 Task: Add Nature's Path Corn Flakes Fruit Juice Sweetened Cereal to the cart.
Action: Mouse moved to (925, 341)
Screenshot: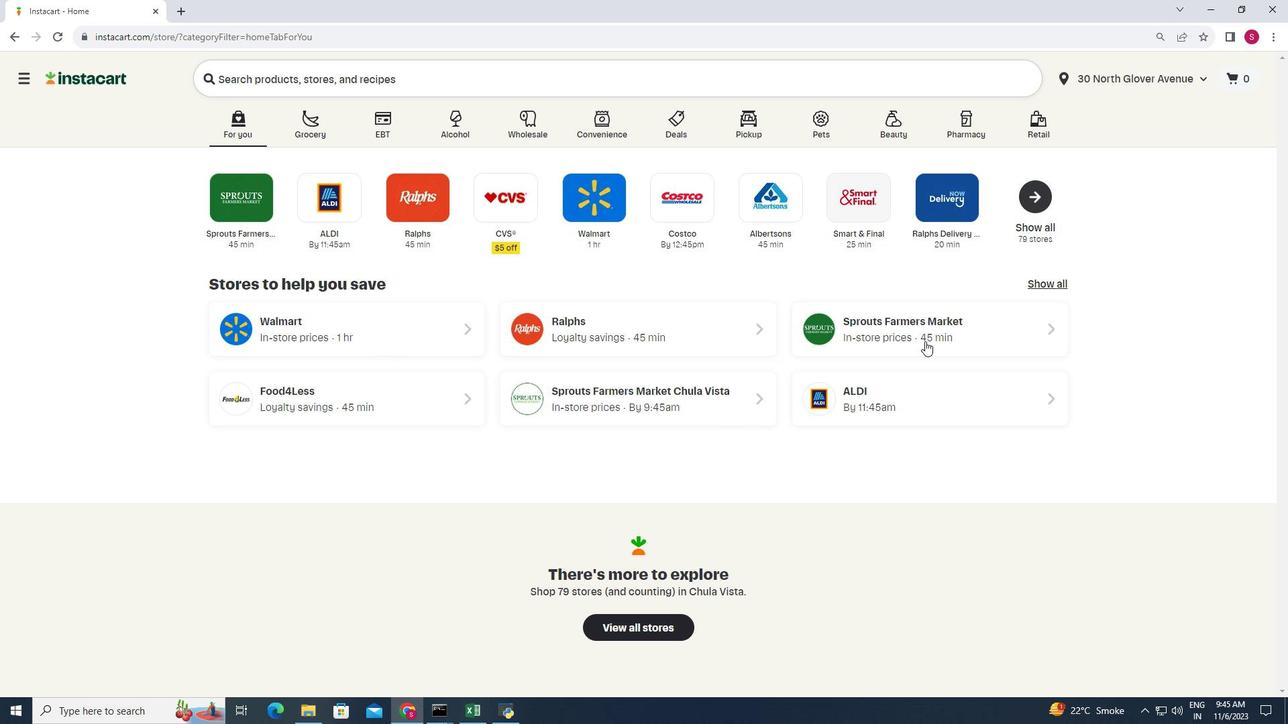 
Action: Mouse pressed left at (925, 341)
Screenshot: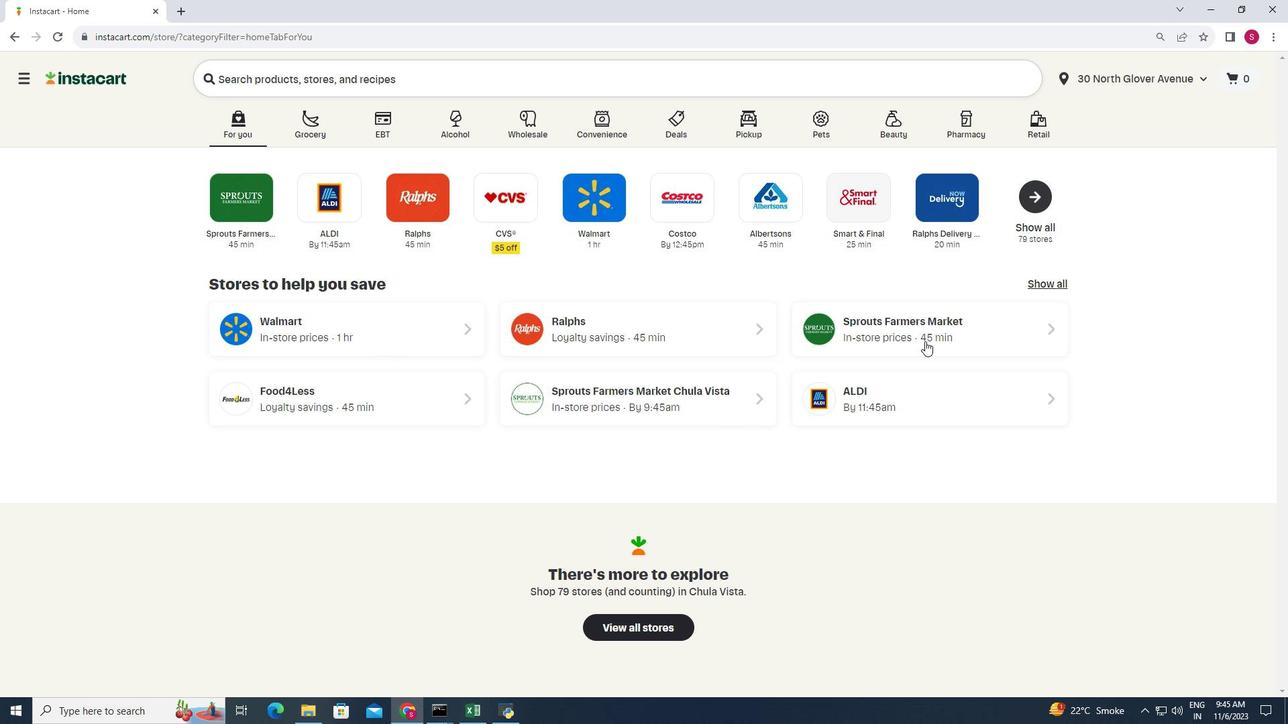 
Action: Mouse moved to (115, 461)
Screenshot: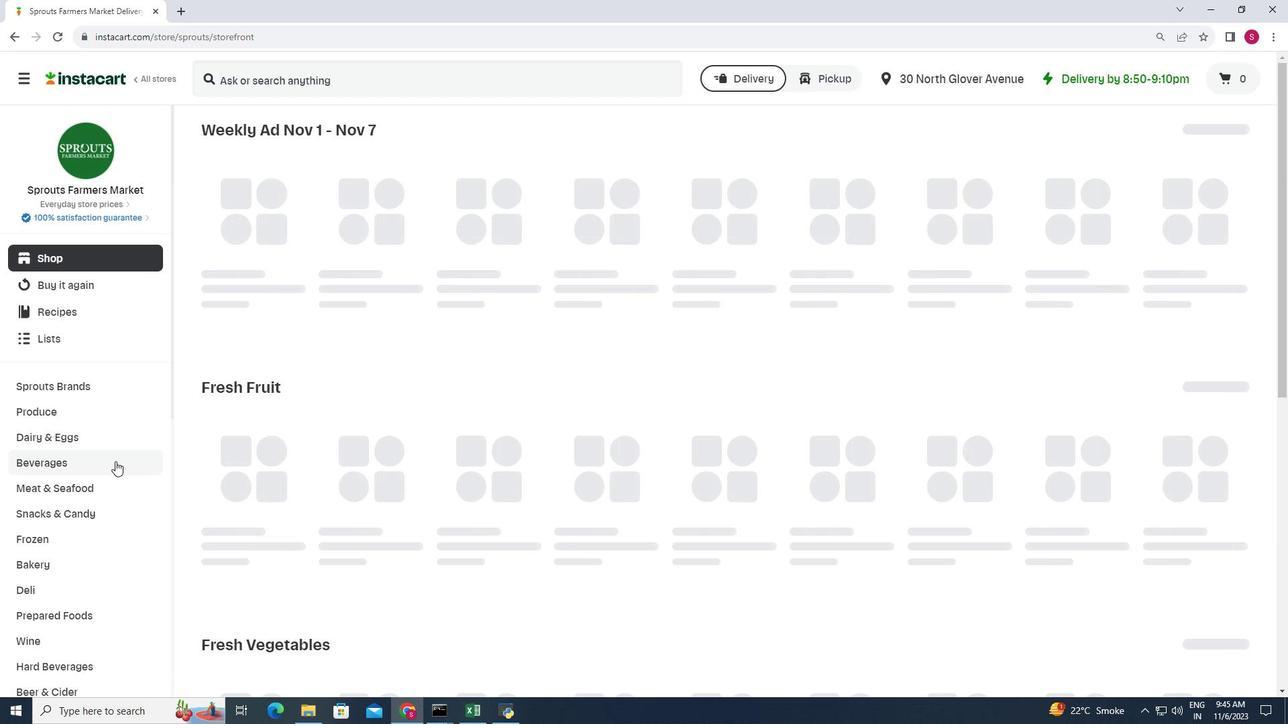 
Action: Mouse scrolled (115, 460) with delta (0, 0)
Screenshot: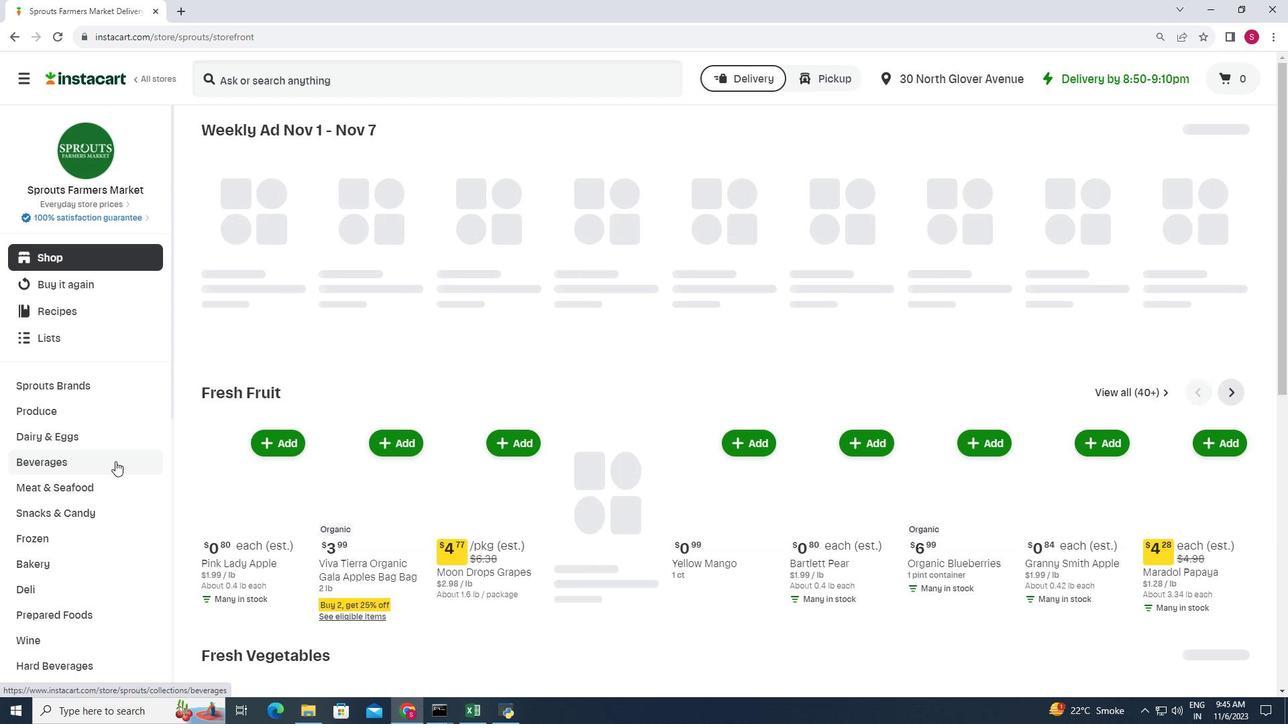 
Action: Mouse moved to (114, 461)
Screenshot: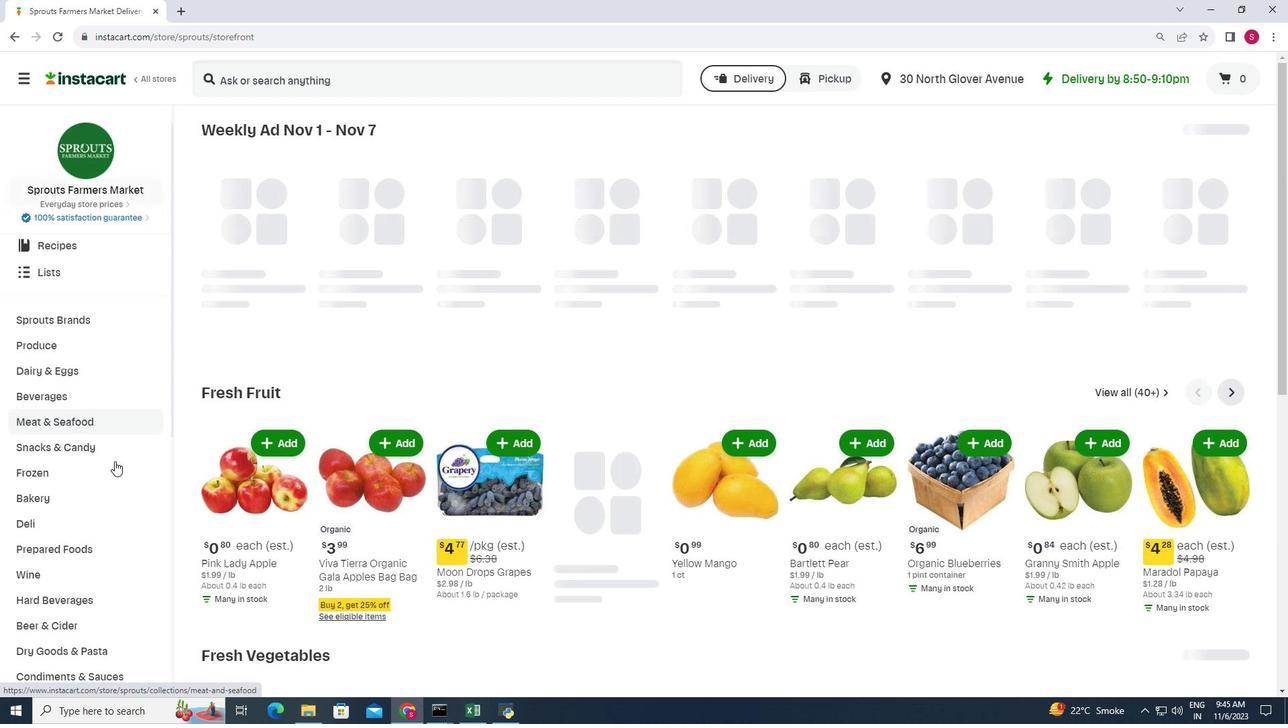 
Action: Mouse scrolled (114, 460) with delta (0, 0)
Screenshot: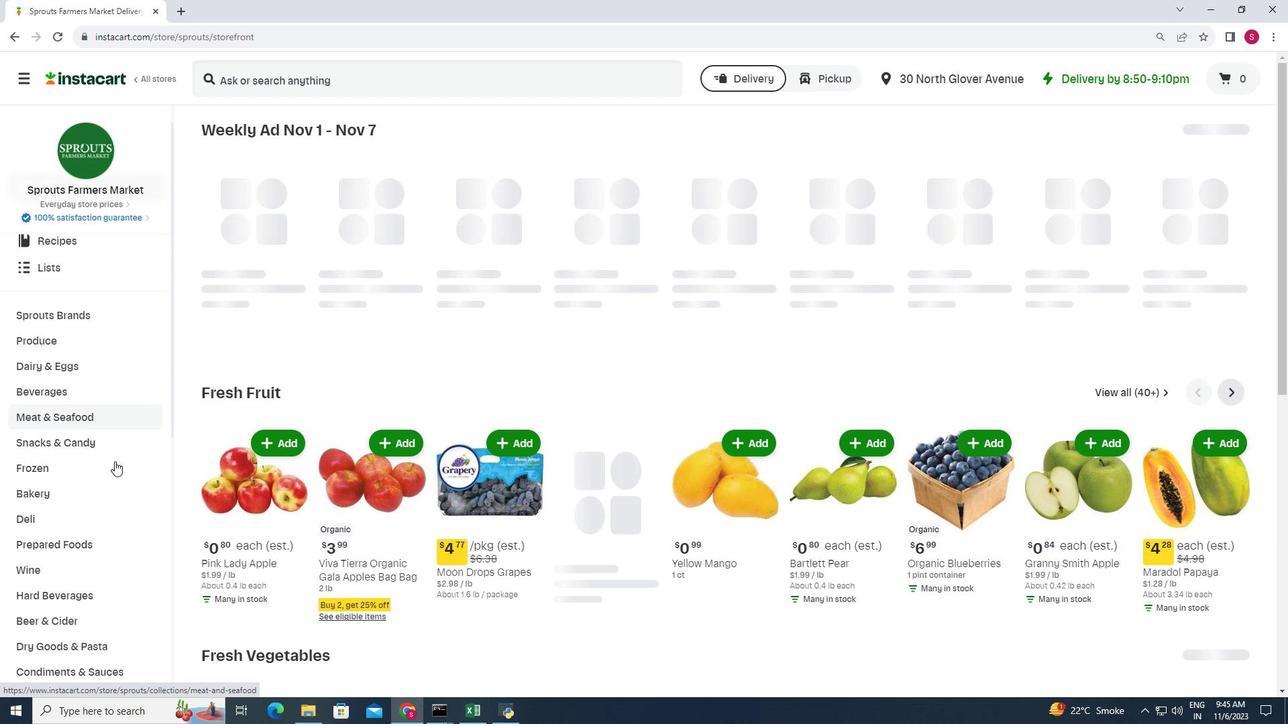 
Action: Mouse scrolled (114, 460) with delta (0, 0)
Screenshot: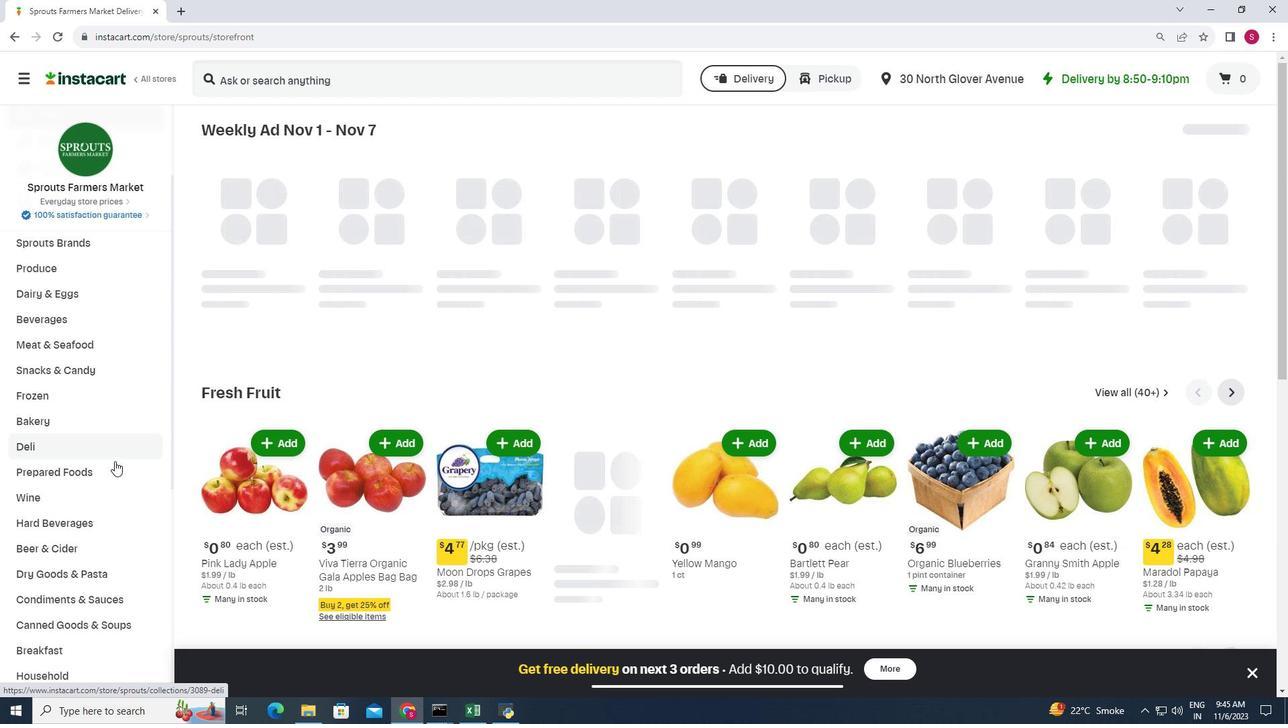 
Action: Mouse scrolled (114, 460) with delta (0, 0)
Screenshot: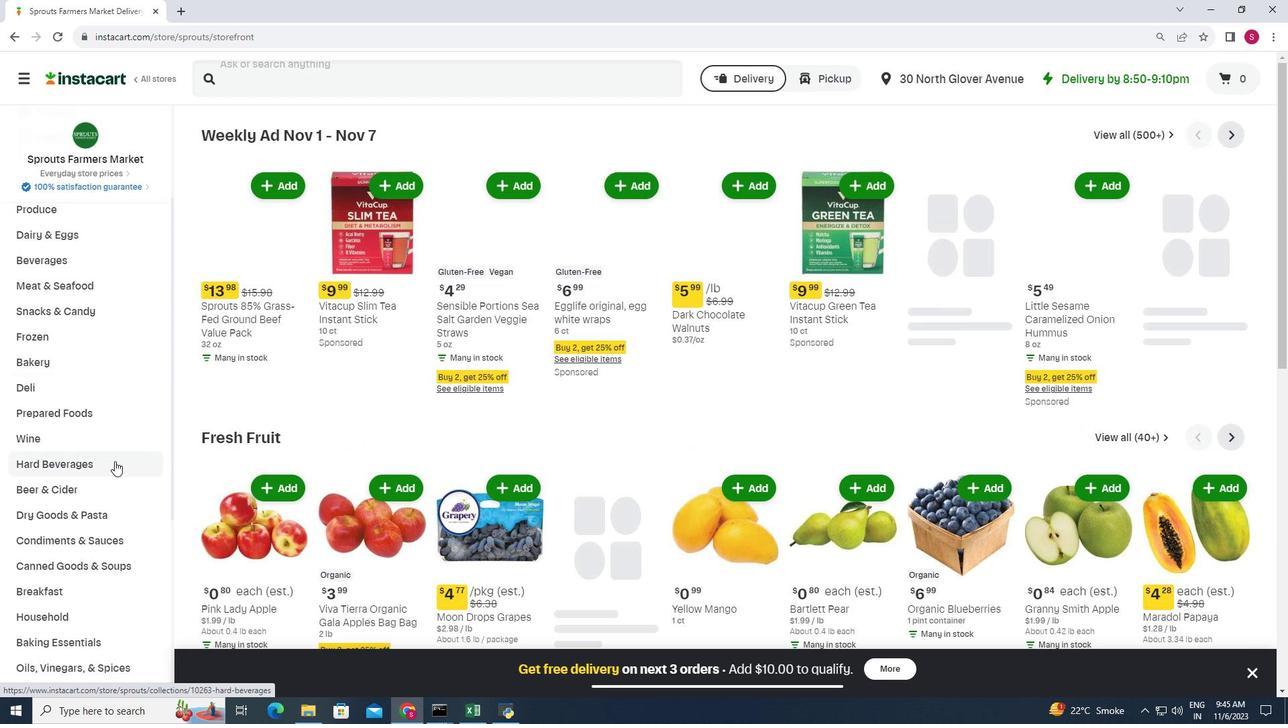 
Action: Mouse moved to (53, 593)
Screenshot: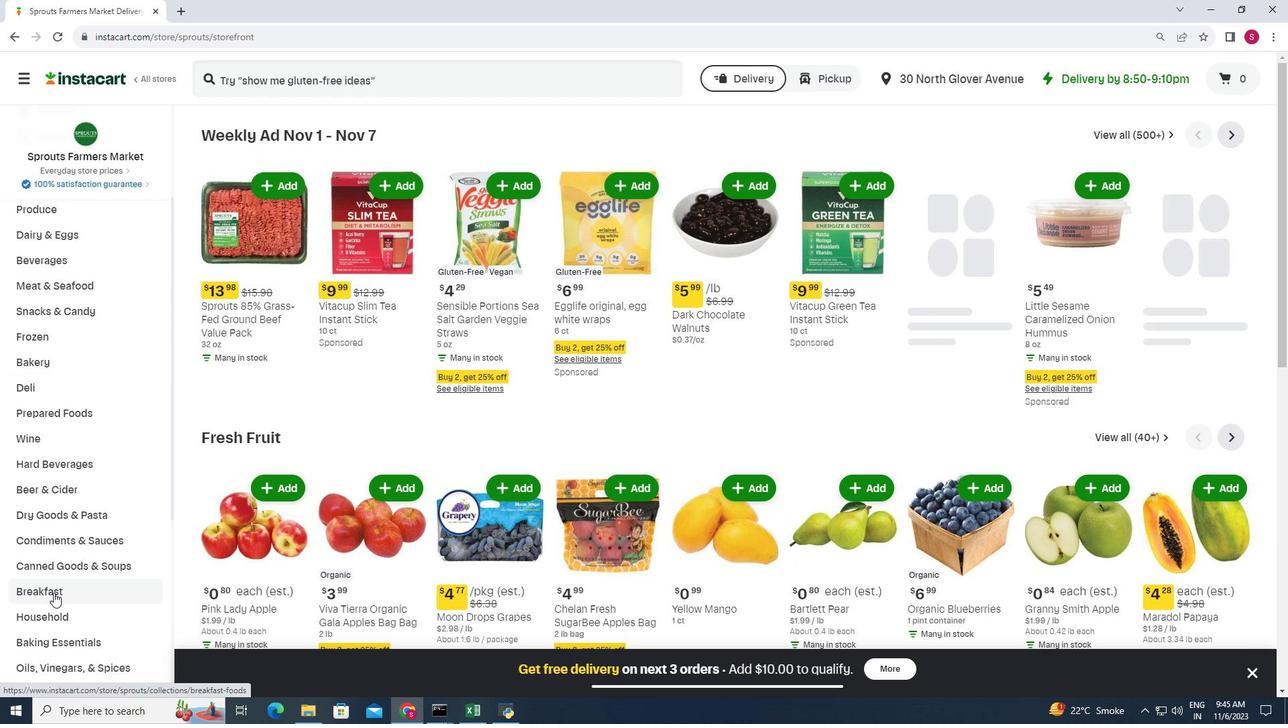 
Action: Mouse pressed left at (53, 593)
Screenshot: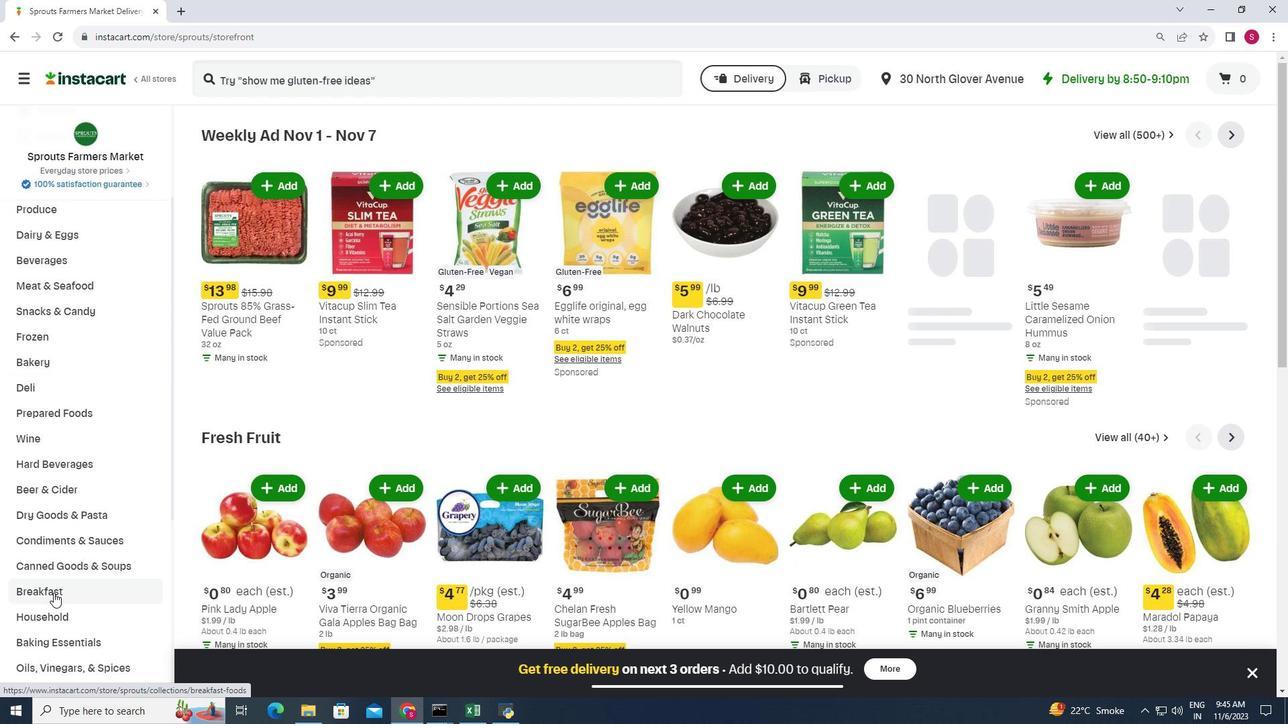 
Action: Mouse moved to (988, 167)
Screenshot: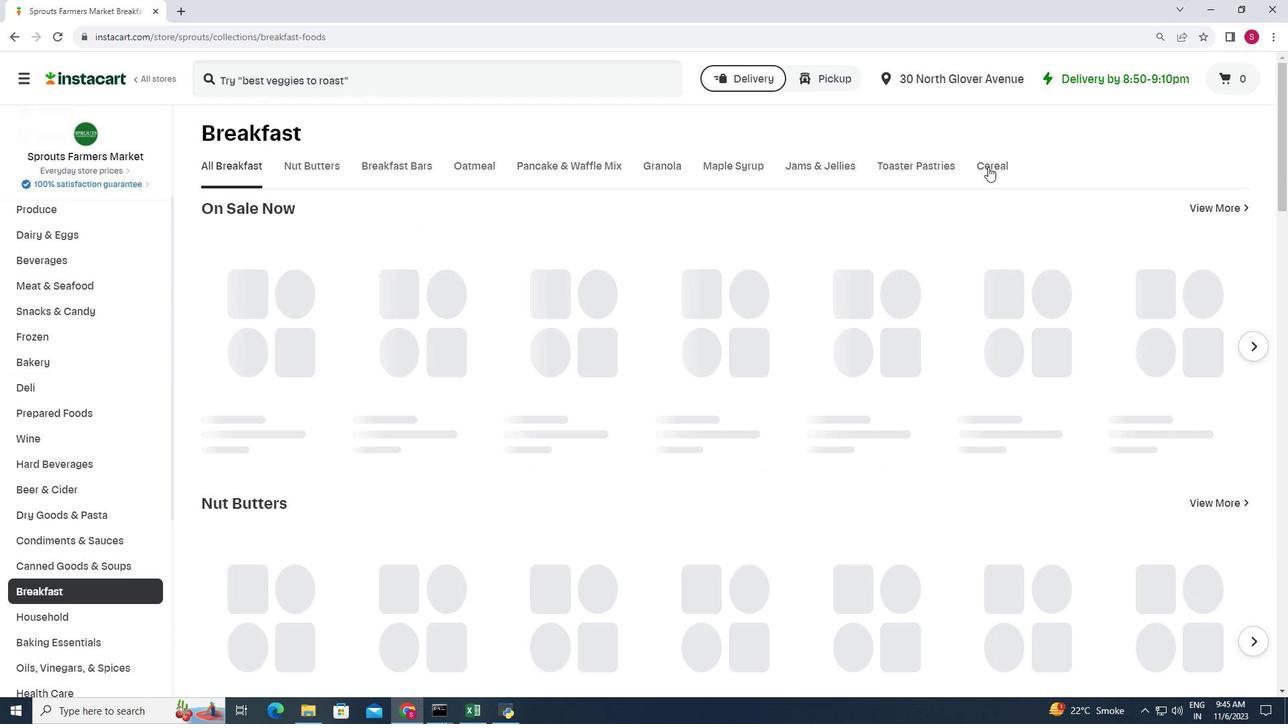 
Action: Mouse pressed left at (988, 167)
Screenshot: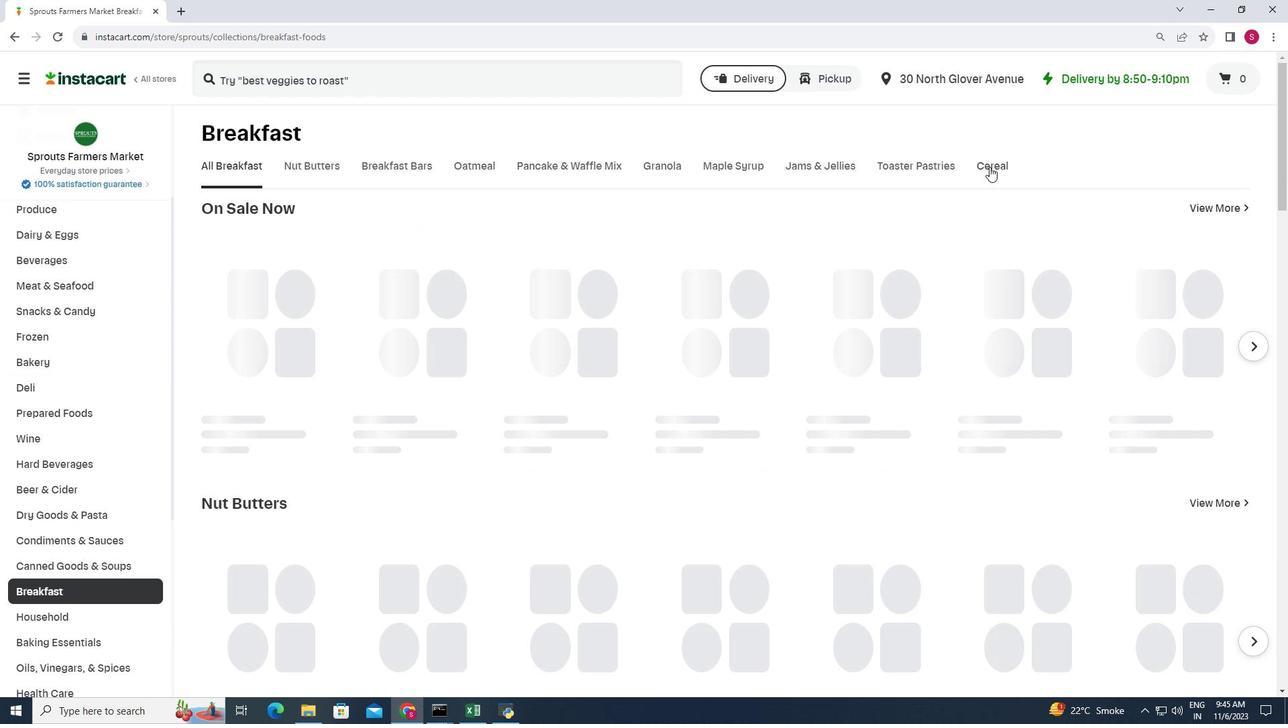 
Action: Mouse moved to (707, 236)
Screenshot: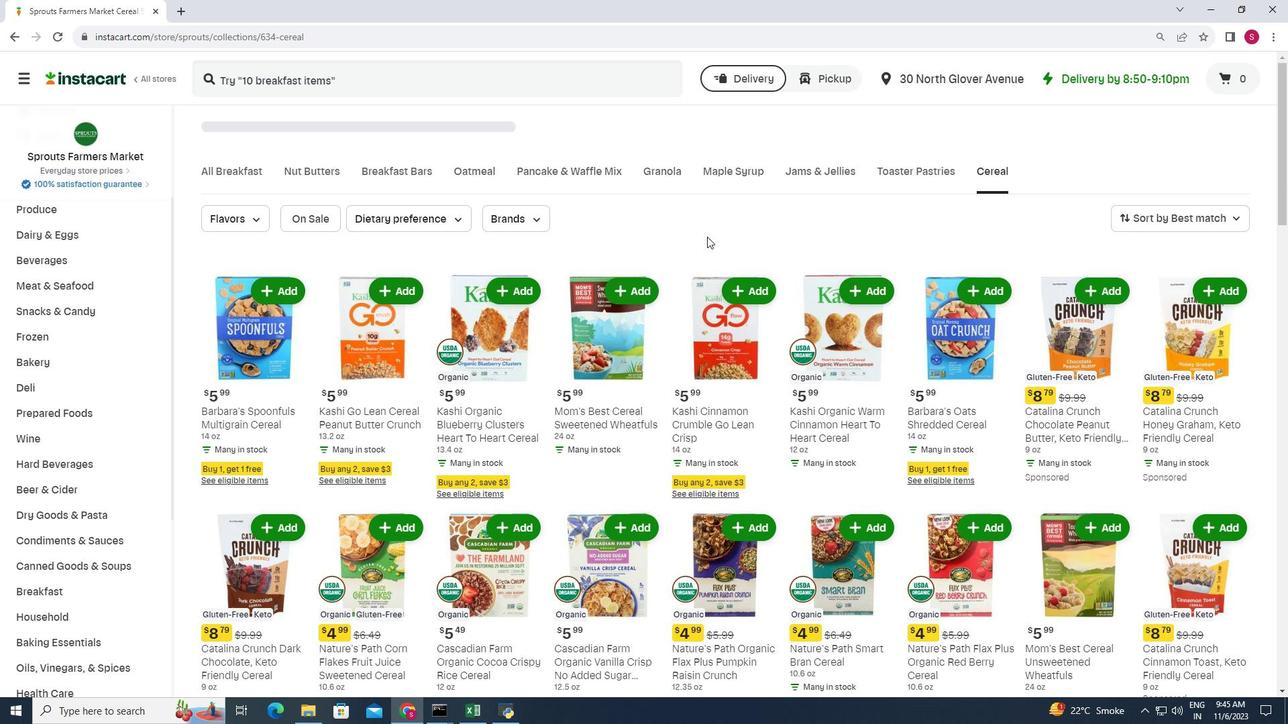 
Action: Mouse scrolled (707, 236) with delta (0, 0)
Screenshot: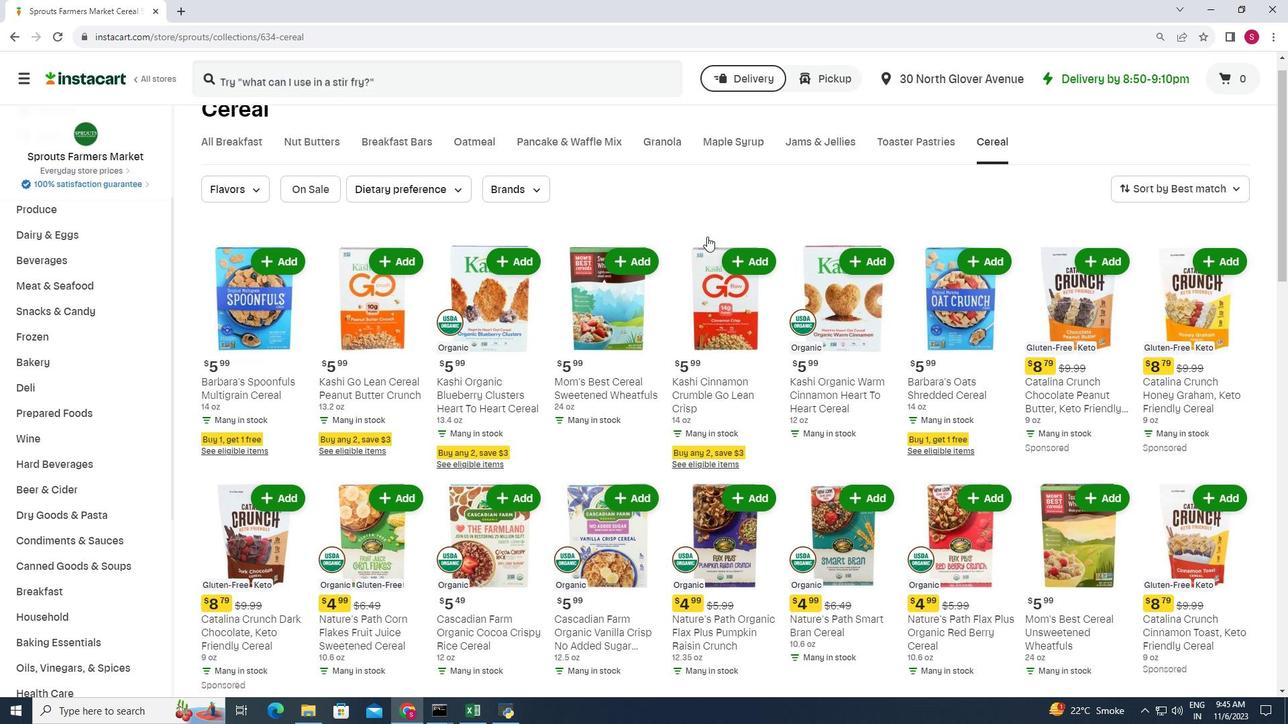 
Action: Mouse moved to (951, 379)
Screenshot: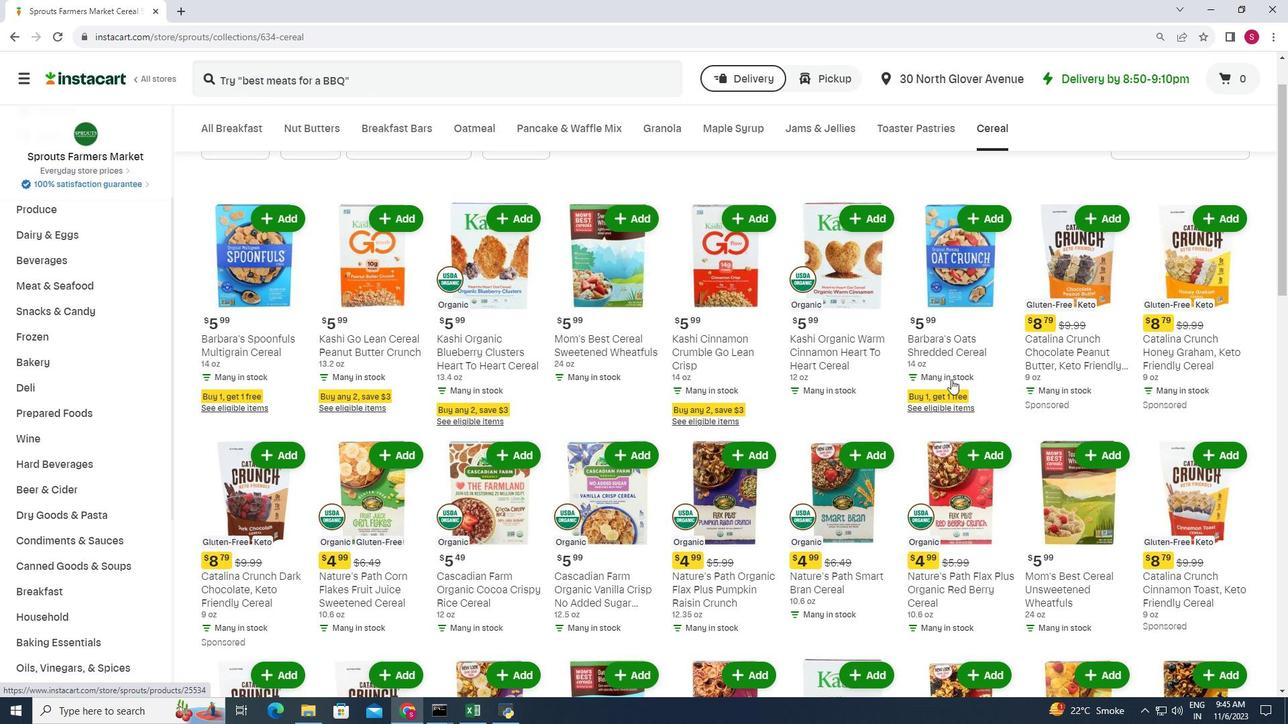 
Action: Mouse scrolled (951, 379) with delta (0, 0)
Screenshot: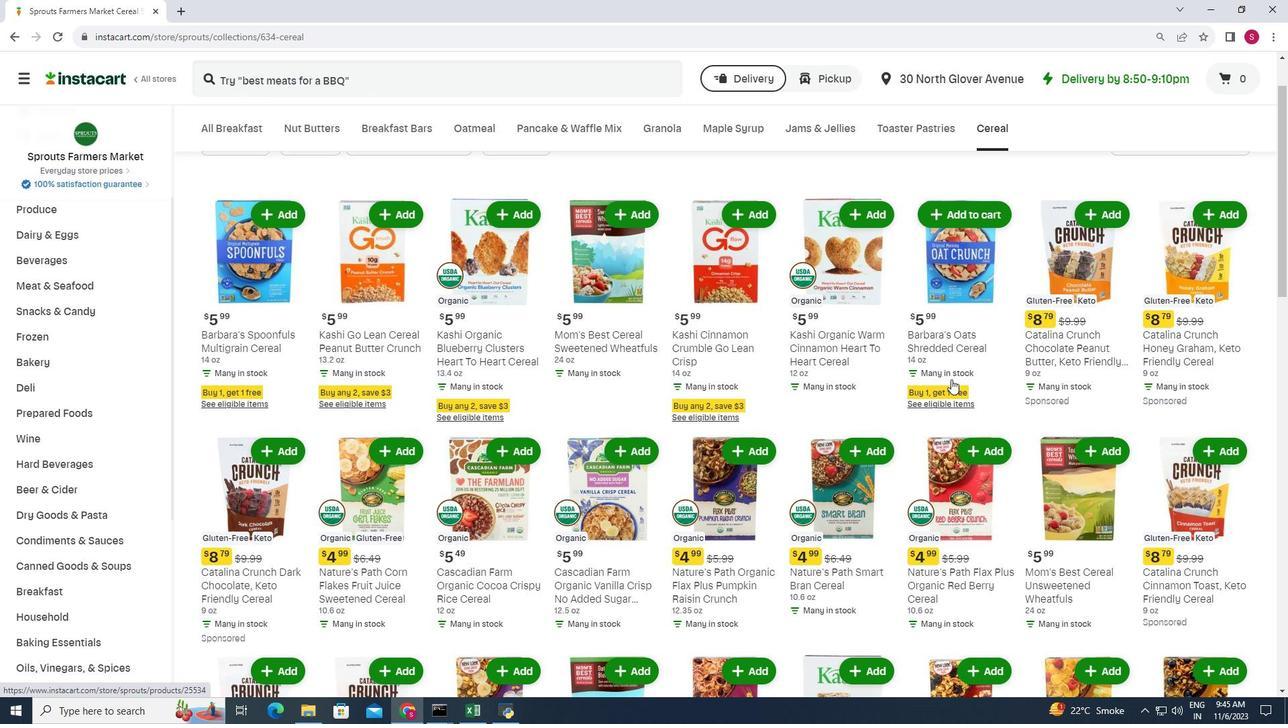 
Action: Mouse moved to (821, 373)
Screenshot: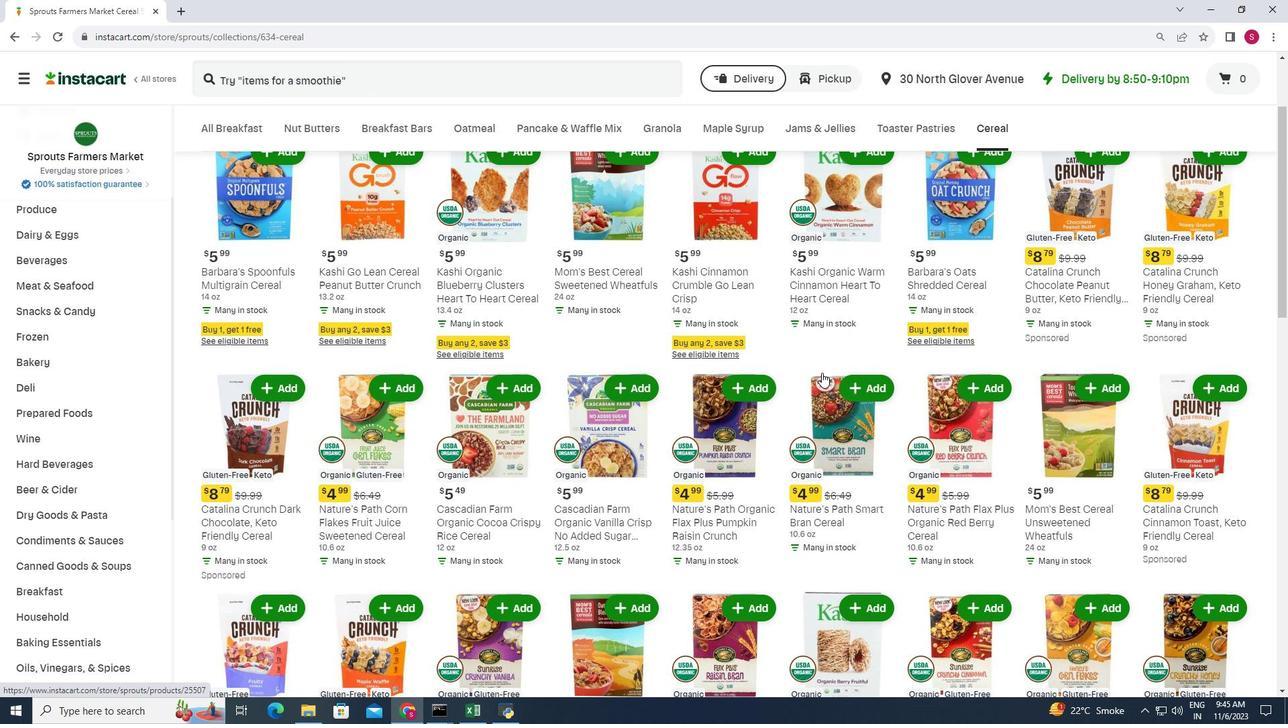 
Action: Mouse scrolled (821, 372) with delta (0, 0)
Screenshot: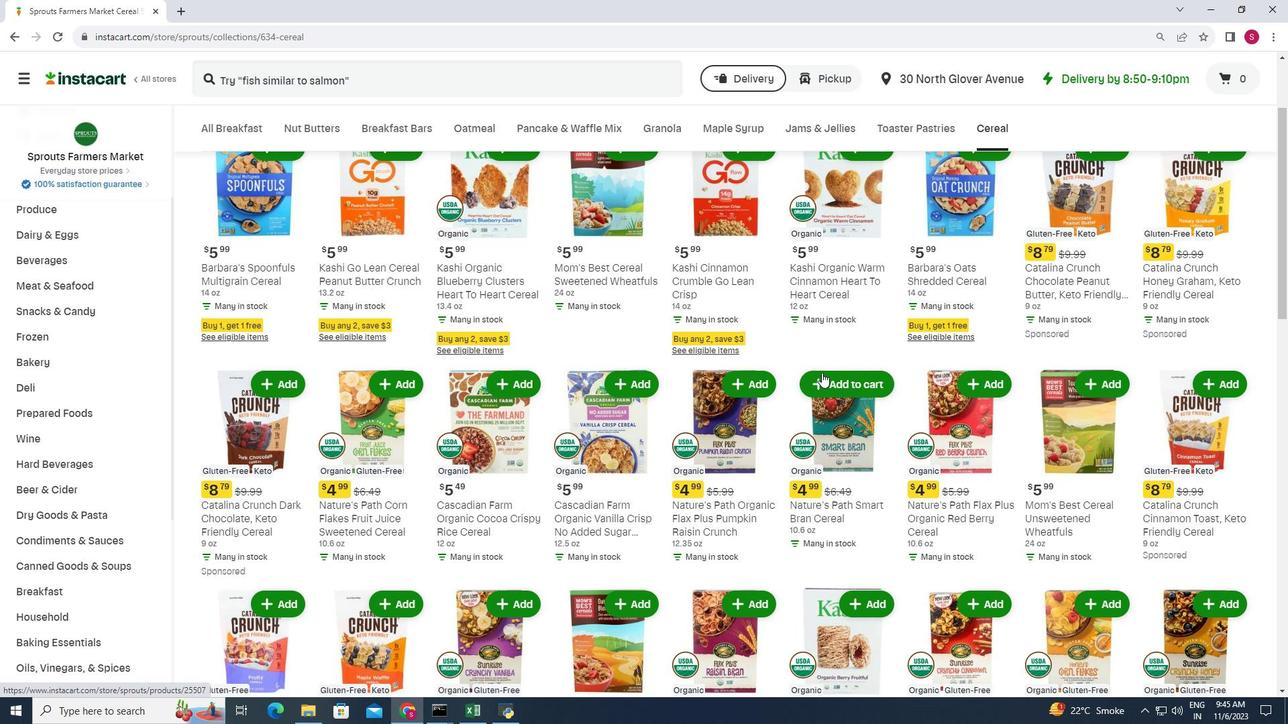 
Action: Mouse moved to (389, 310)
Screenshot: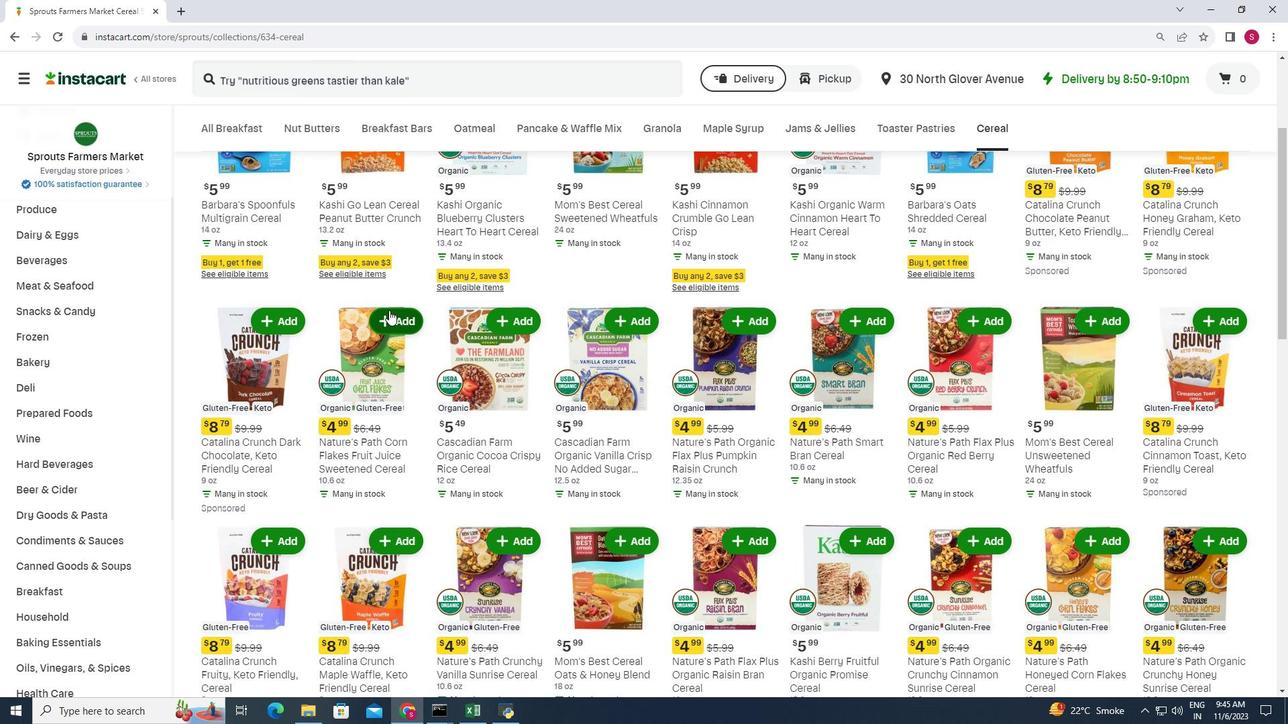 
Action: Mouse pressed left at (389, 310)
Screenshot: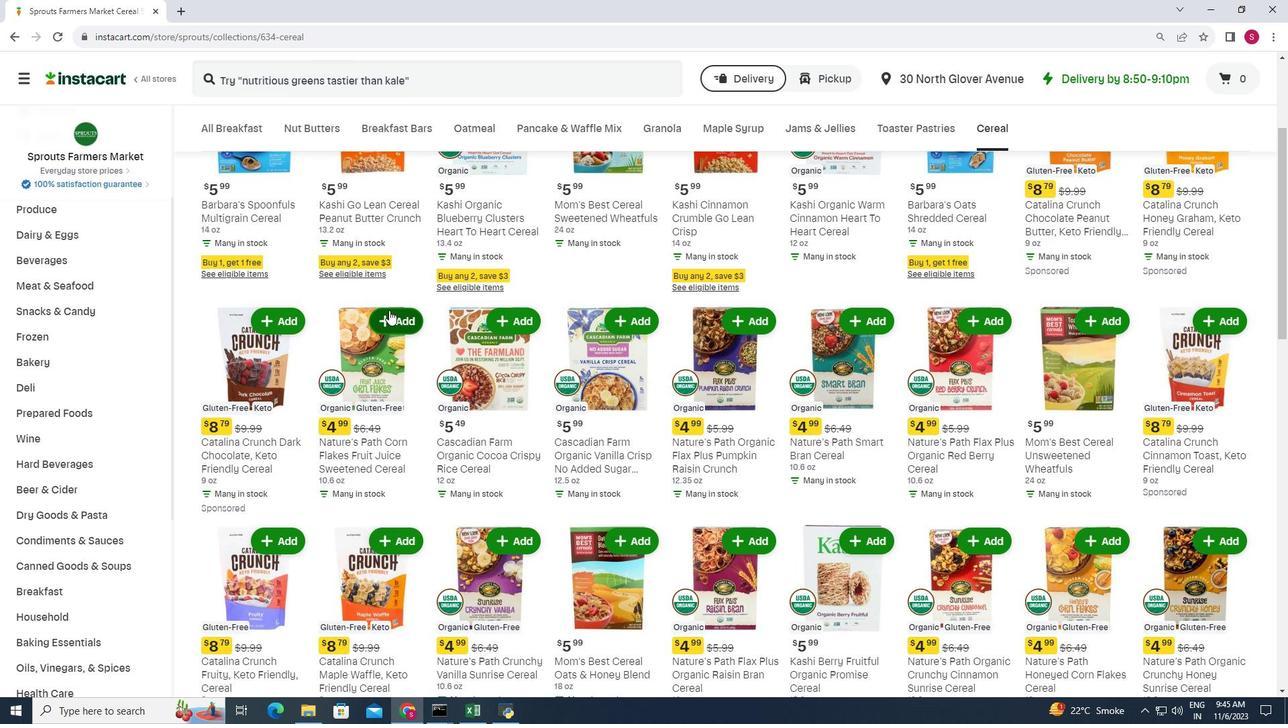 
Action: Mouse moved to (422, 309)
Screenshot: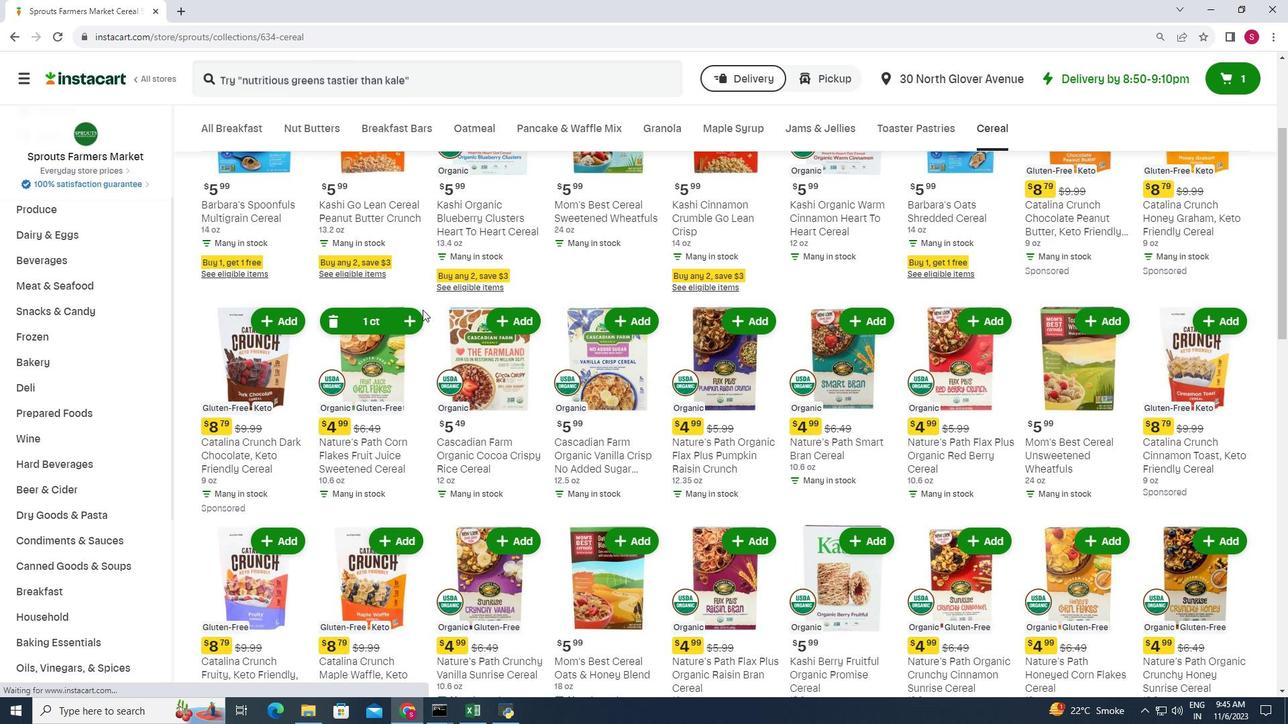 
